 Task: Check the percentage active listings of front patio in the last 5 years.
Action: Mouse moved to (817, 189)
Screenshot: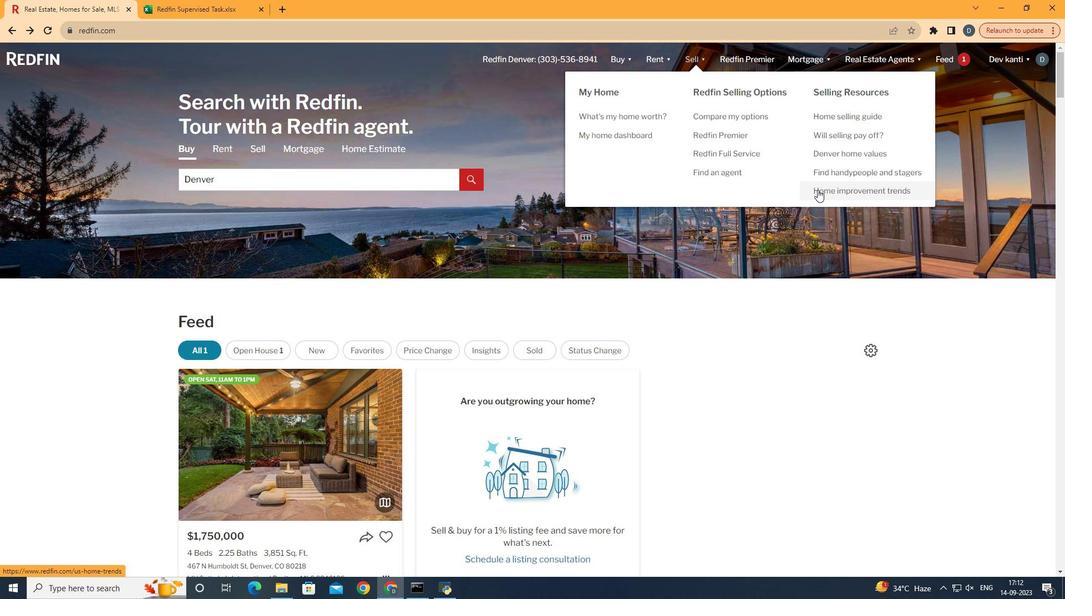 
Action: Mouse pressed left at (817, 189)
Screenshot: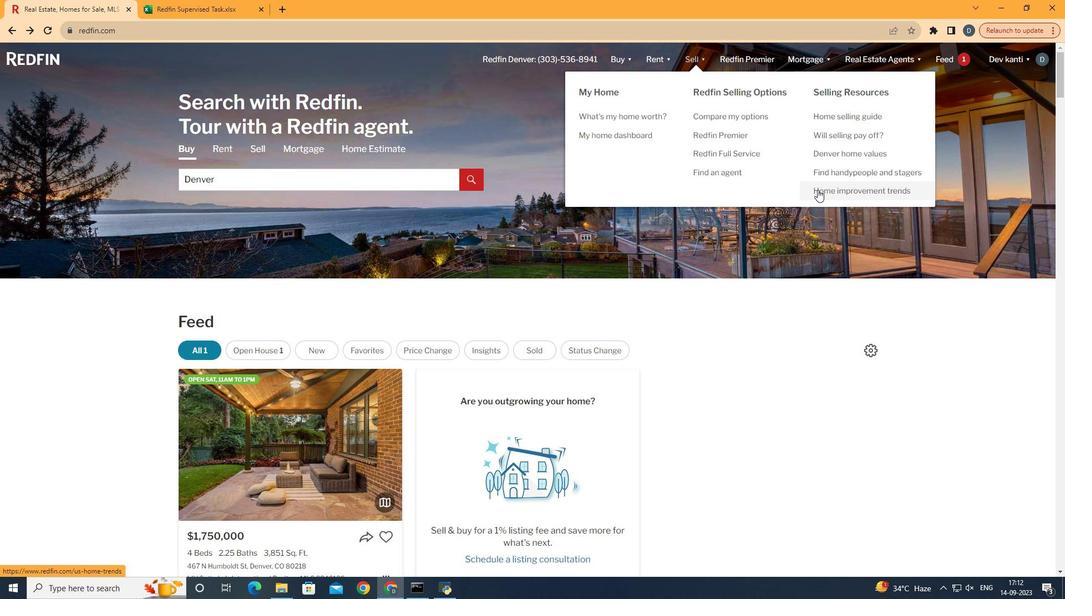 
Action: Mouse moved to (279, 212)
Screenshot: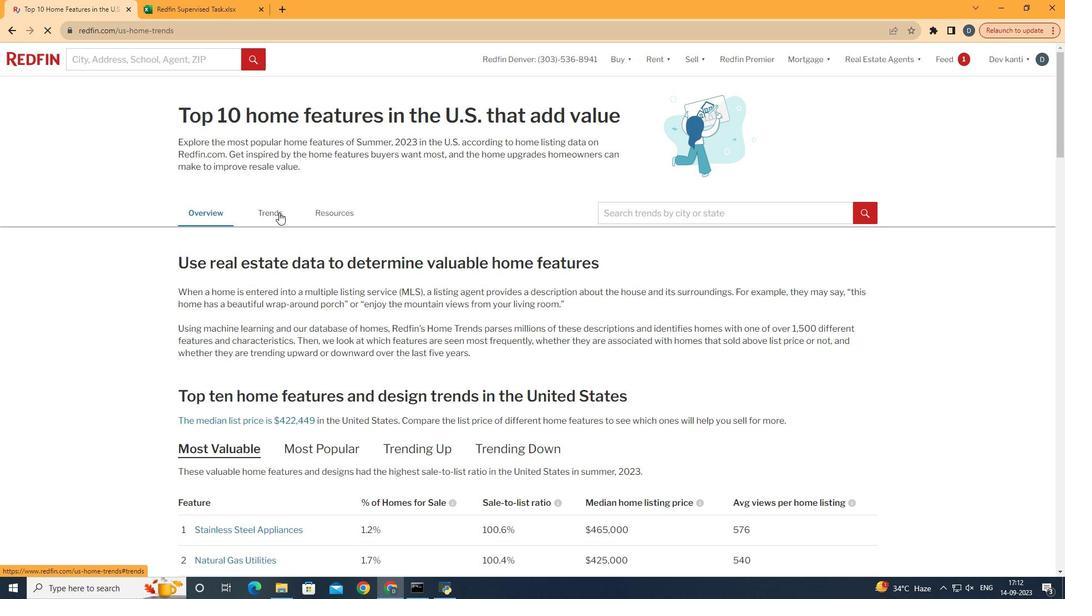 
Action: Mouse pressed left at (279, 212)
Screenshot: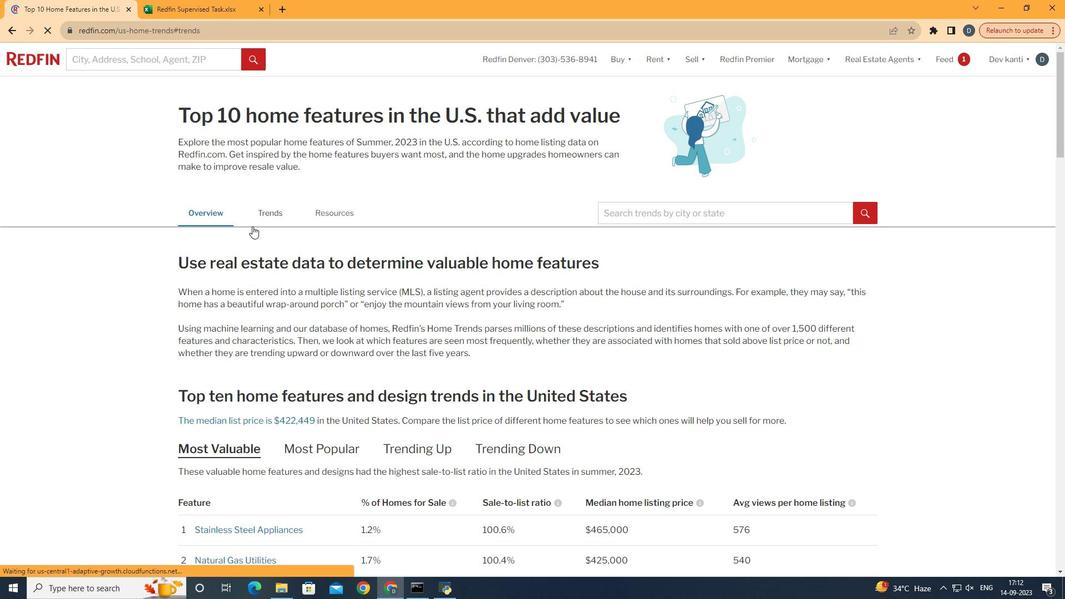 
Action: Mouse moved to (370, 326)
Screenshot: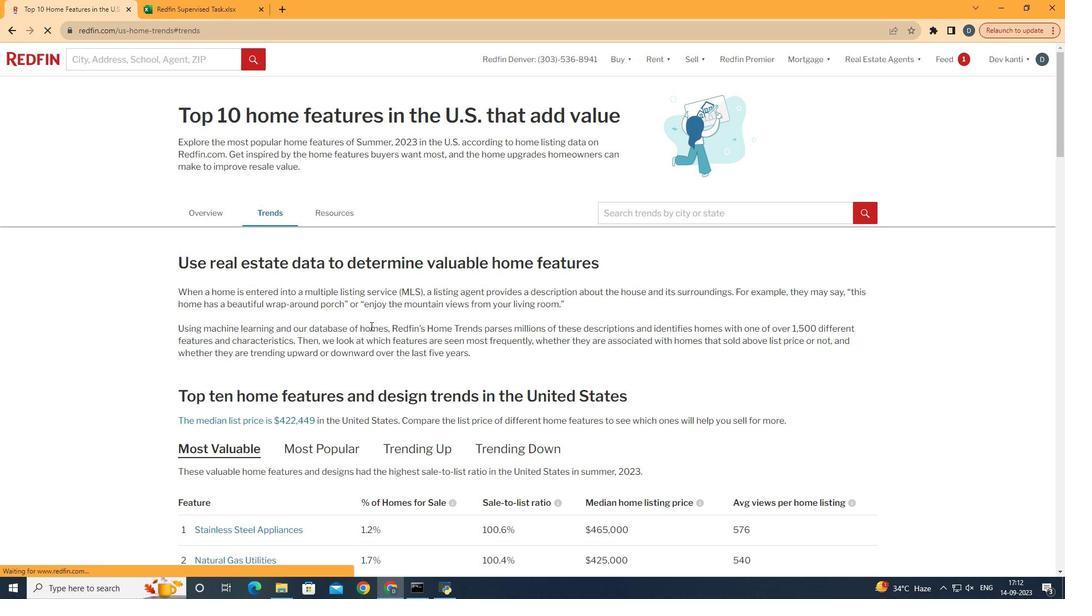 
Action: Mouse scrolled (370, 325) with delta (0, 0)
Screenshot: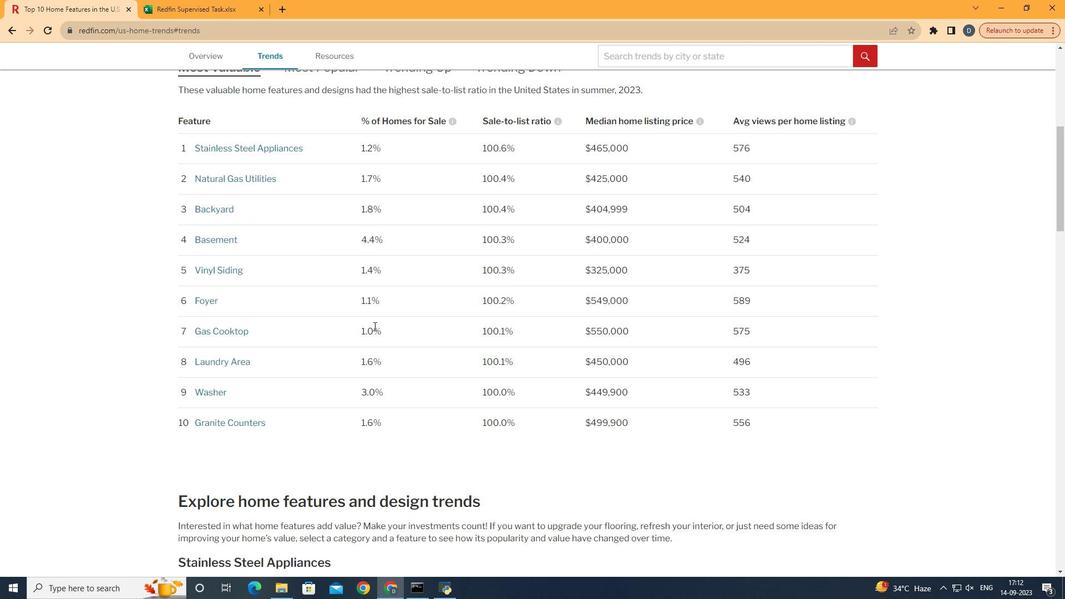 
Action: Mouse scrolled (370, 325) with delta (0, 0)
Screenshot: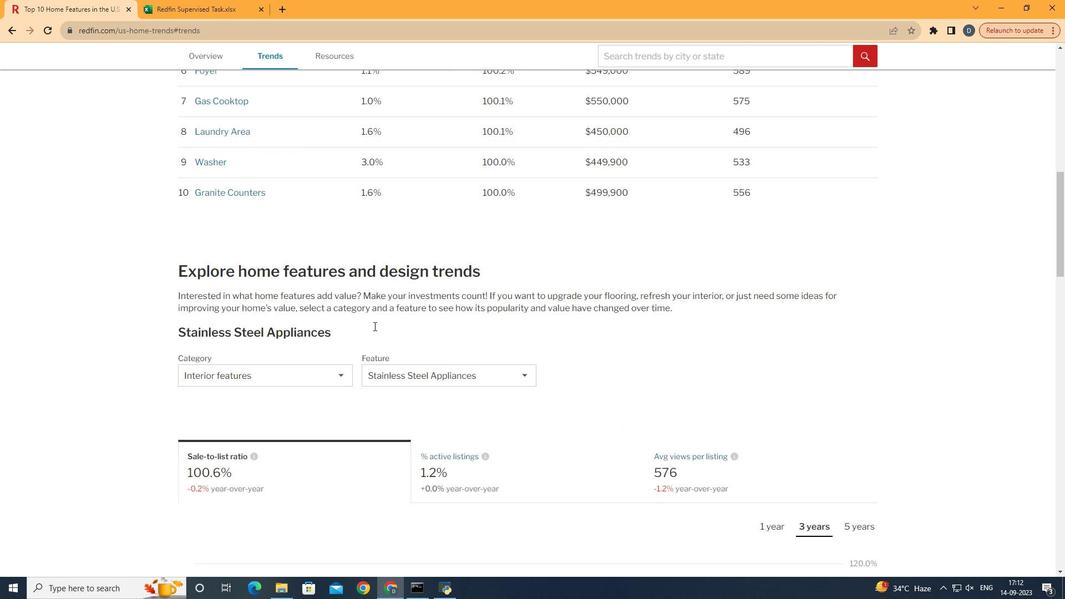 
Action: Mouse scrolled (370, 325) with delta (0, 0)
Screenshot: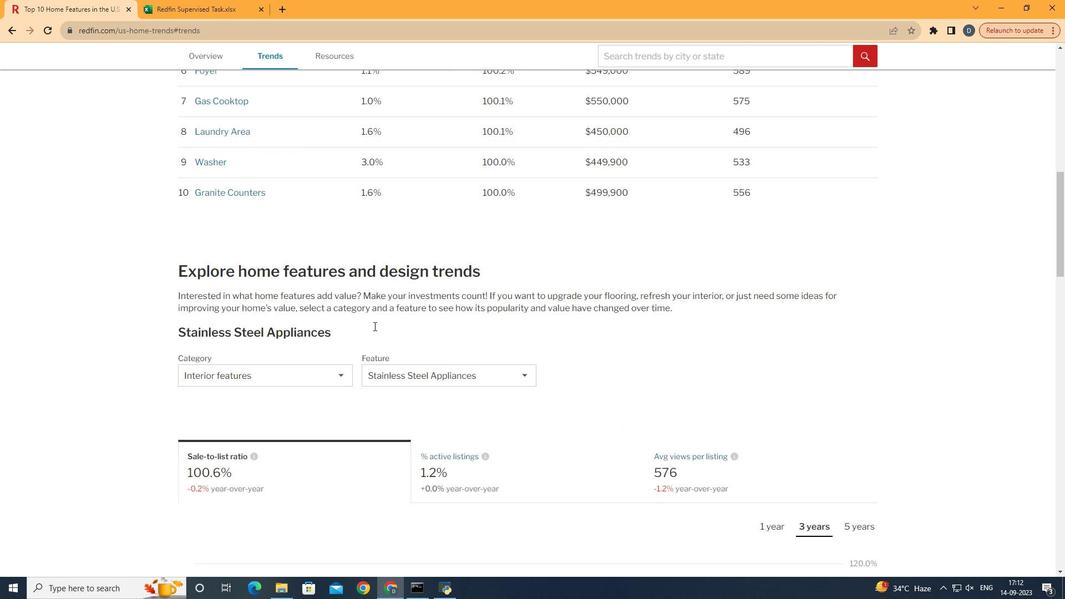
Action: Mouse scrolled (370, 325) with delta (0, 0)
Screenshot: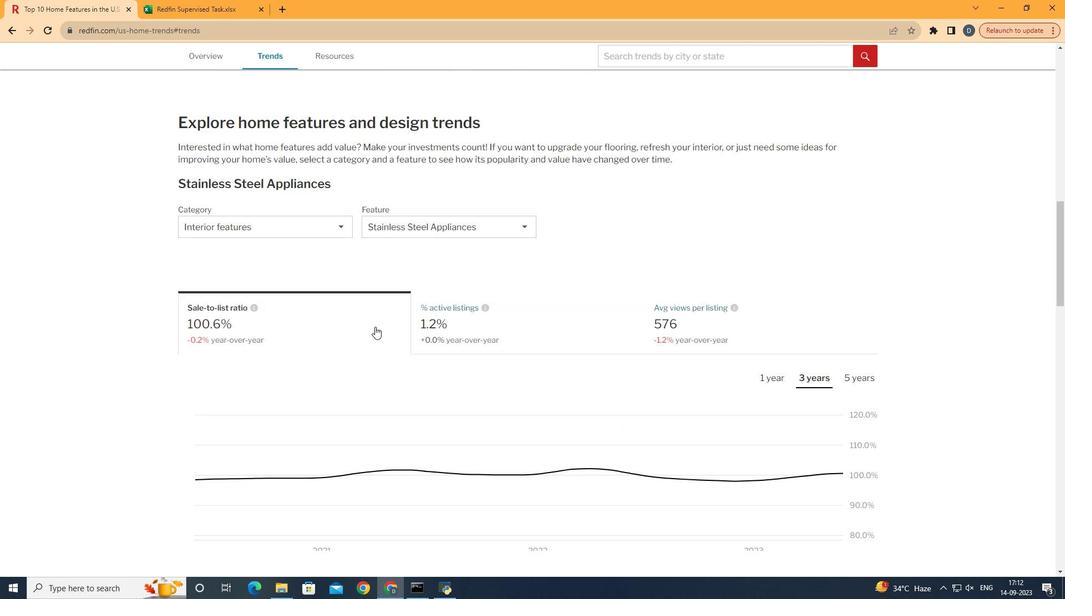 
Action: Mouse moved to (371, 326)
Screenshot: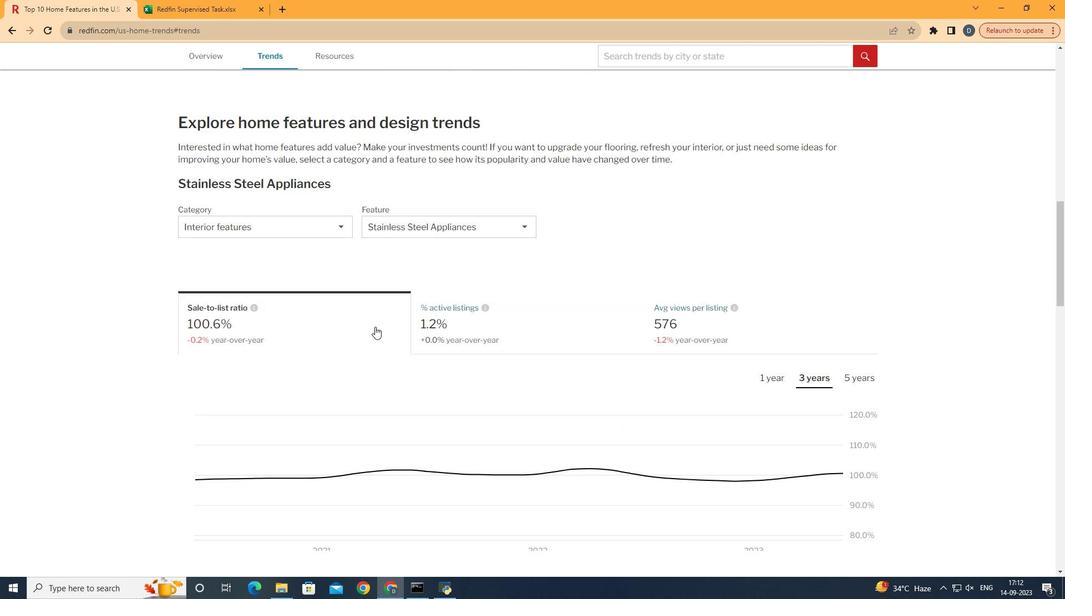 
Action: Mouse scrolled (371, 325) with delta (0, 0)
Screenshot: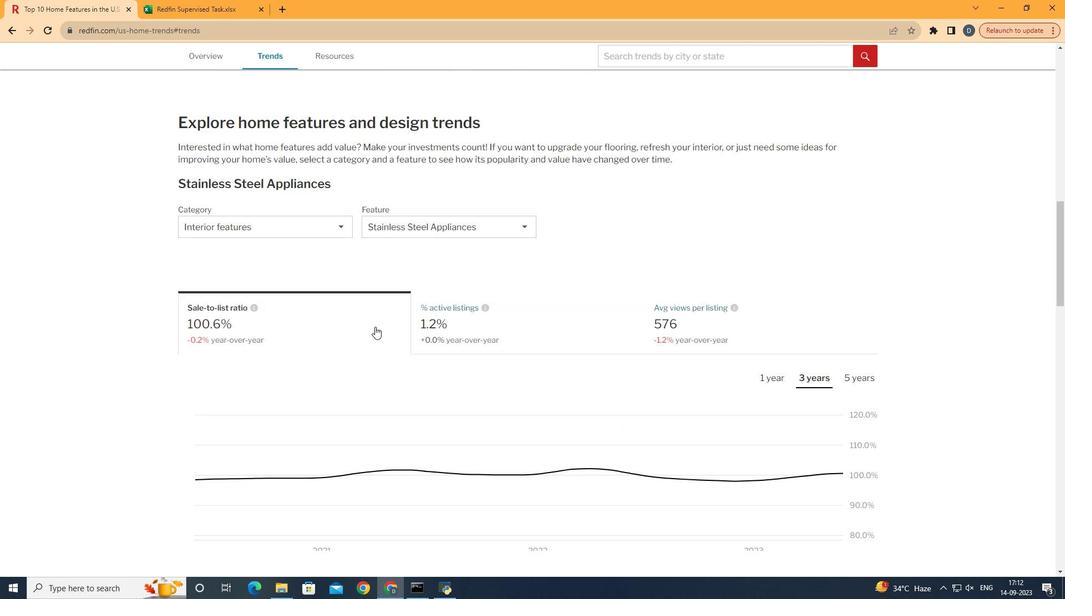 
Action: Mouse moved to (372, 326)
Screenshot: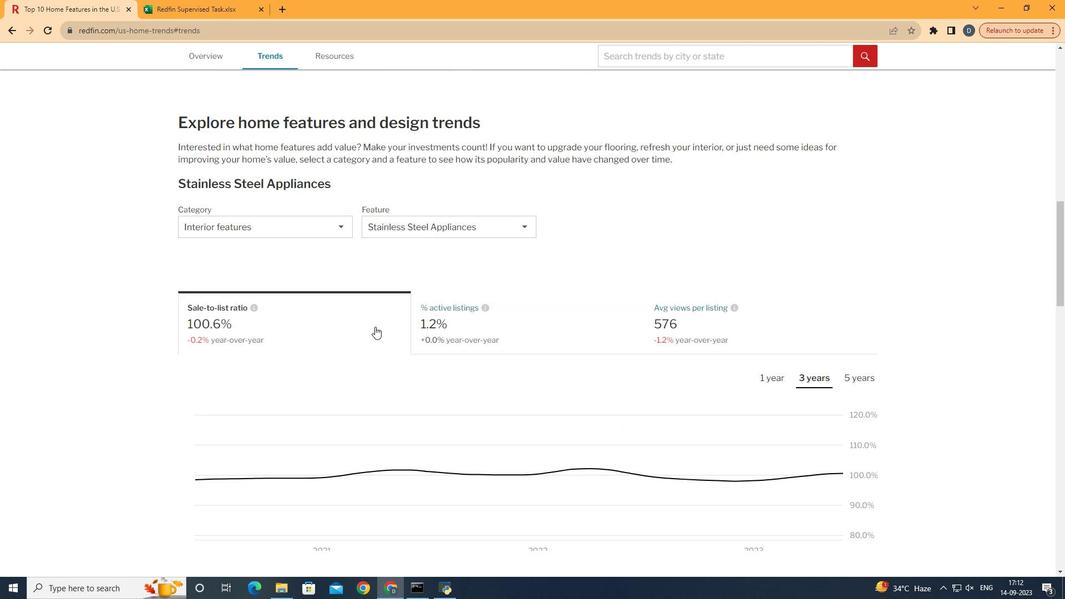 
Action: Mouse scrolled (372, 325) with delta (0, 0)
Screenshot: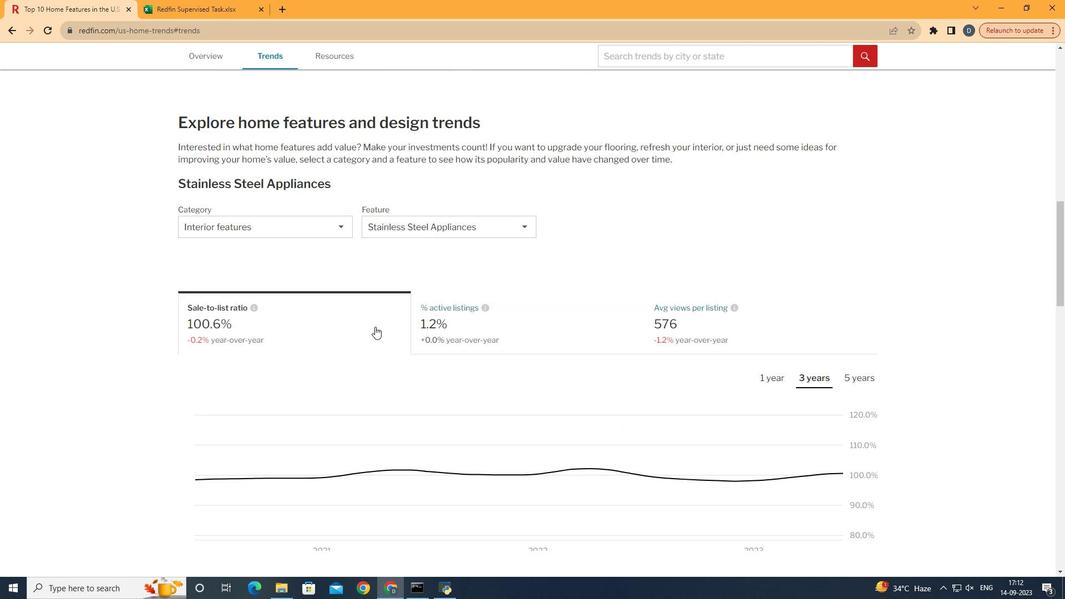 
Action: Mouse moved to (374, 326)
Screenshot: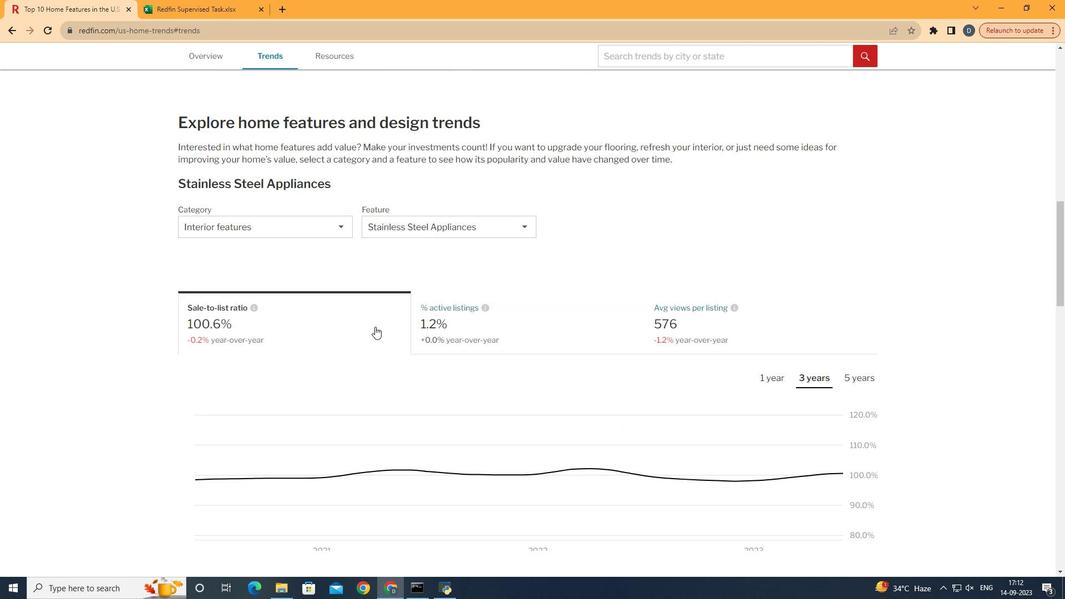 
Action: Mouse scrolled (374, 325) with delta (0, 0)
Screenshot: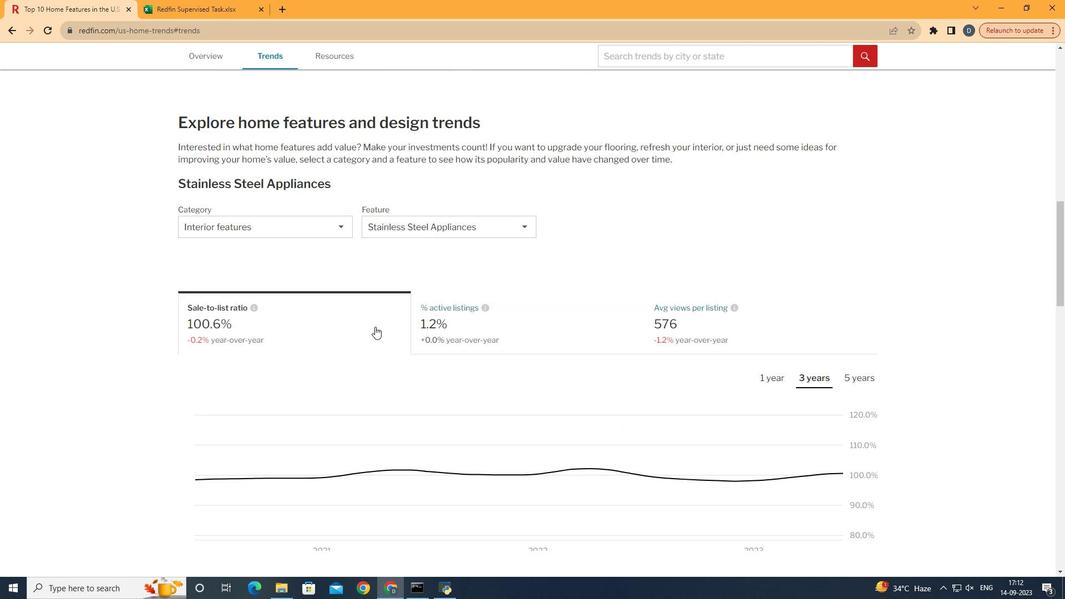 
Action: Mouse scrolled (374, 325) with delta (0, 0)
Screenshot: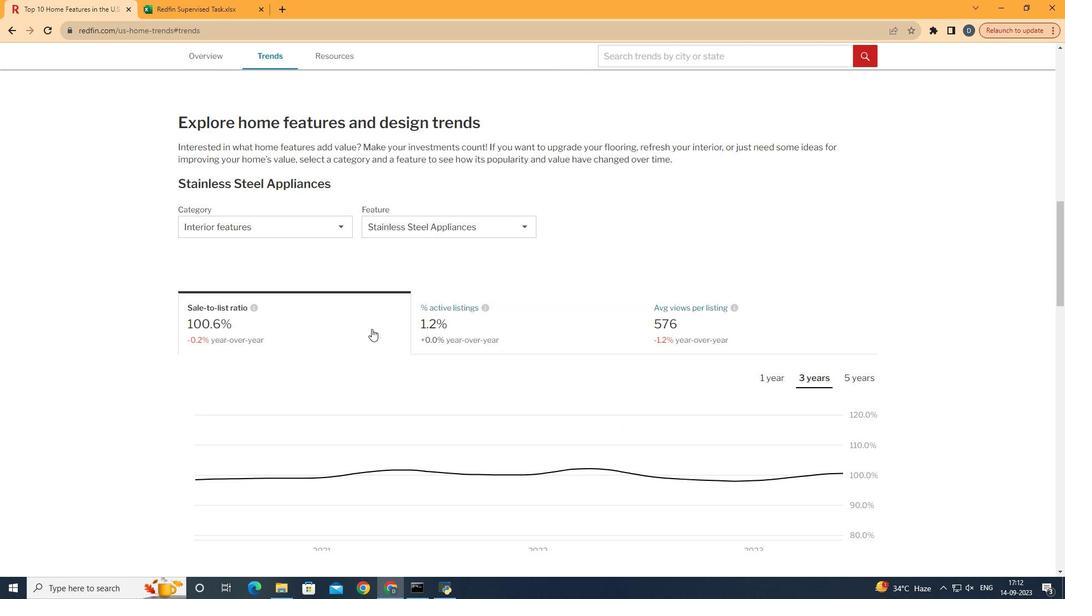 
Action: Mouse moved to (298, 231)
Screenshot: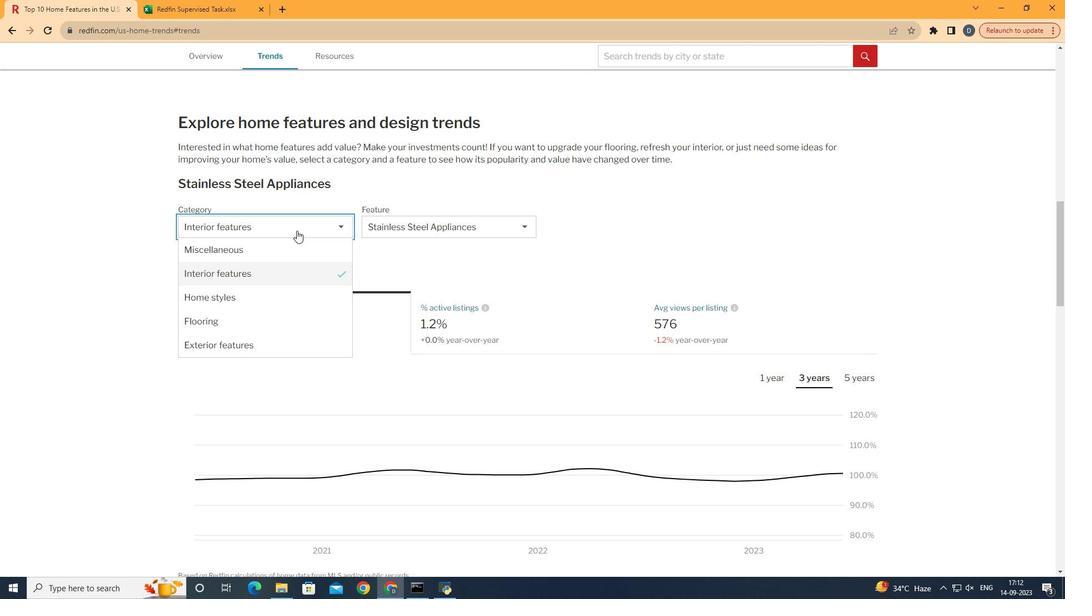 
Action: Mouse pressed left at (298, 231)
Screenshot: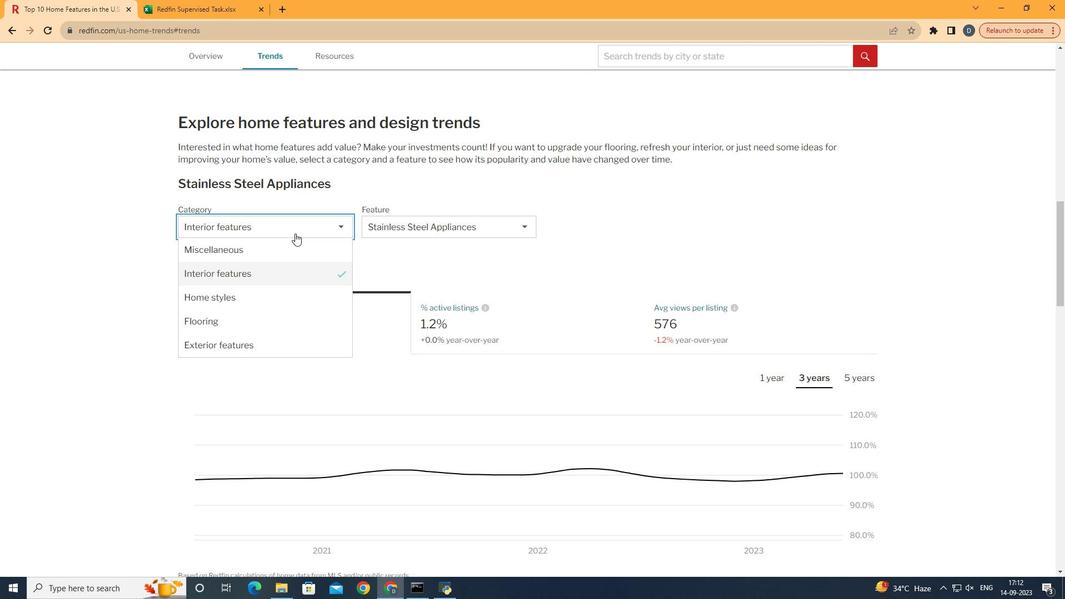 
Action: Mouse moved to (295, 339)
Screenshot: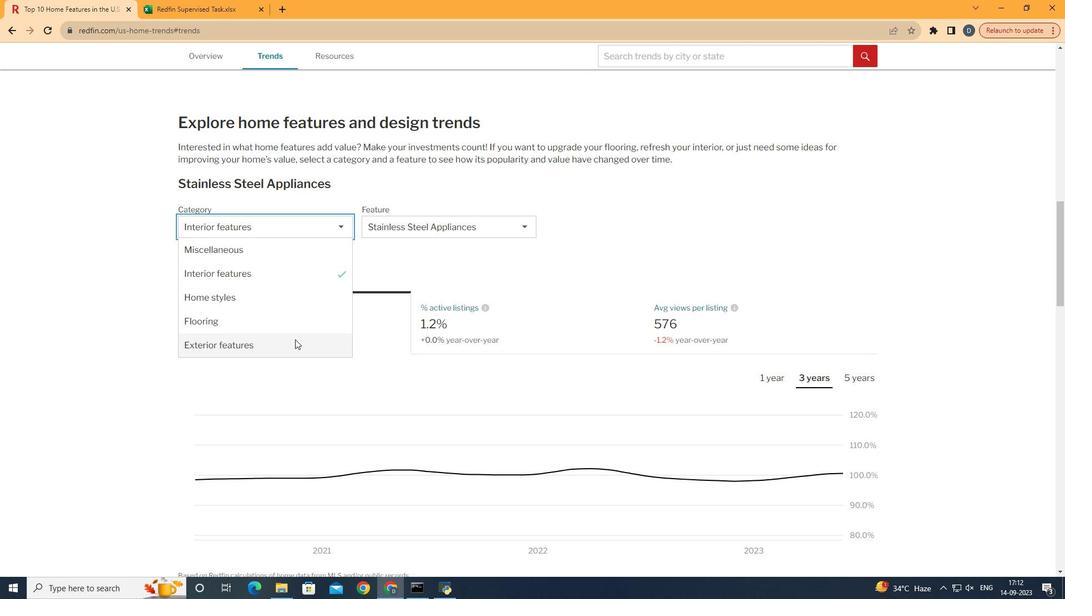 
Action: Mouse pressed left at (295, 339)
Screenshot: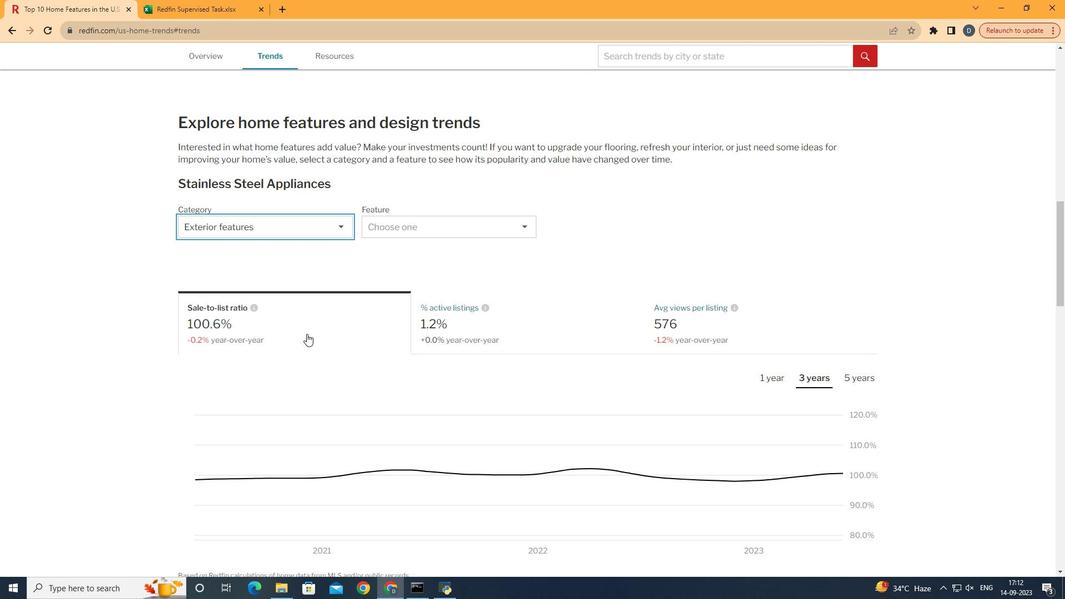 
Action: Mouse moved to (453, 237)
Screenshot: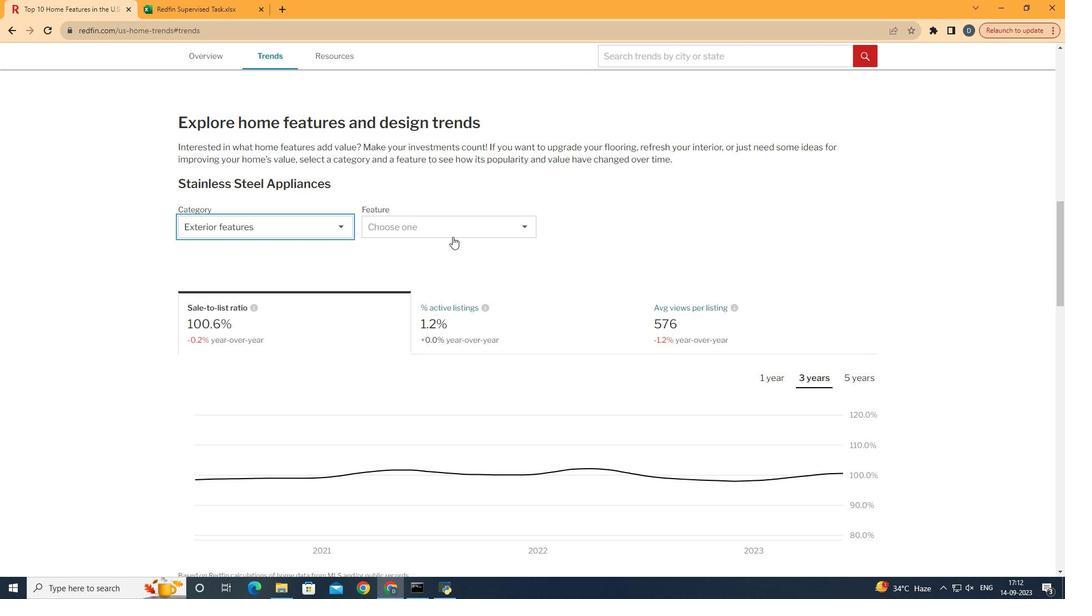 
Action: Mouse pressed left at (453, 237)
Screenshot: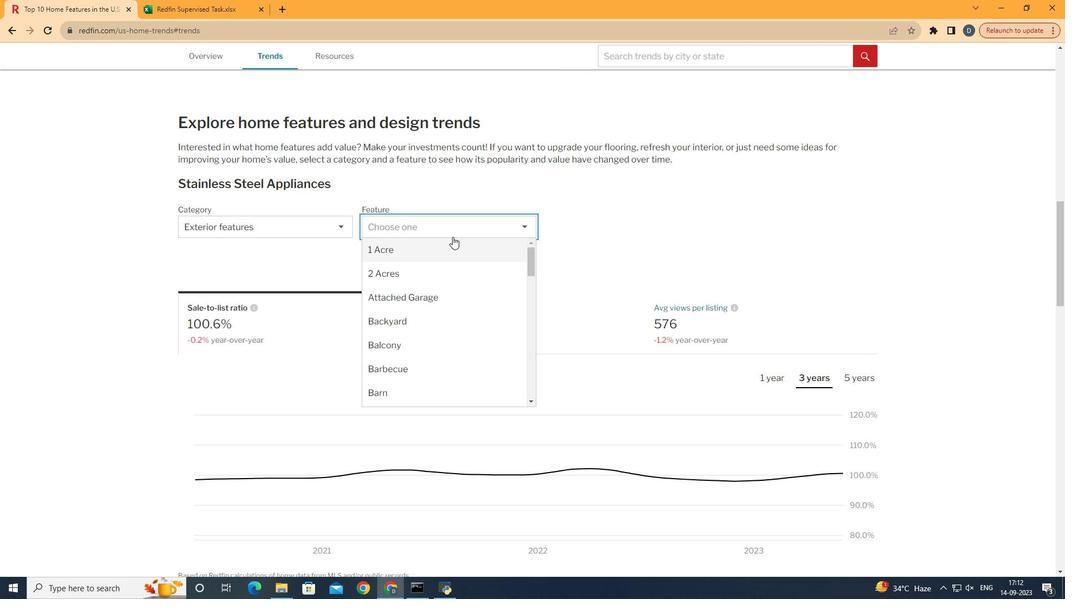 
Action: Mouse moved to (446, 317)
Screenshot: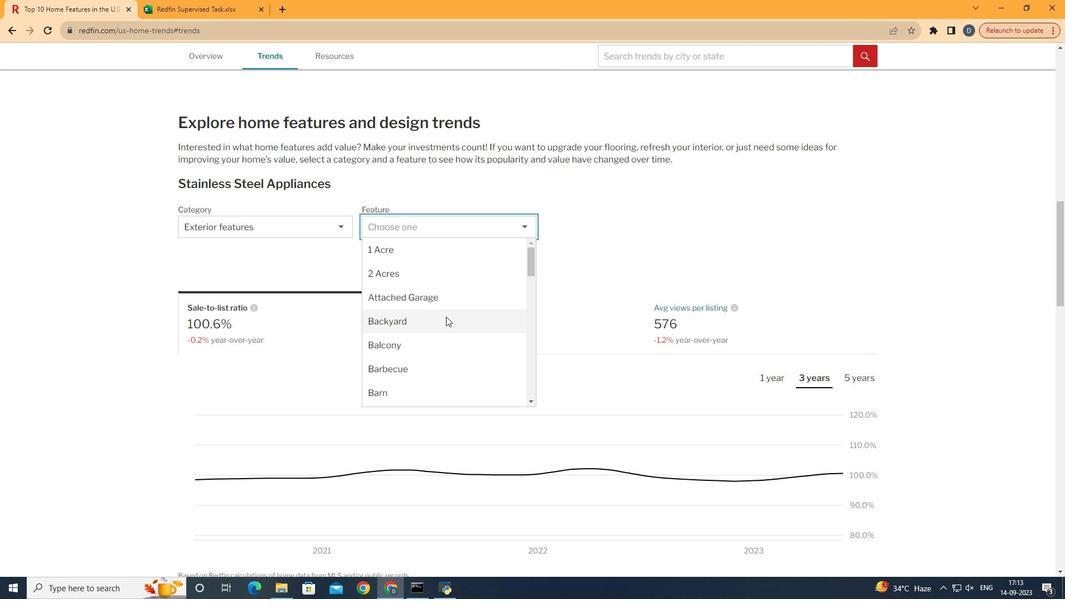 
Action: Mouse scrolled (446, 316) with delta (0, 0)
Screenshot: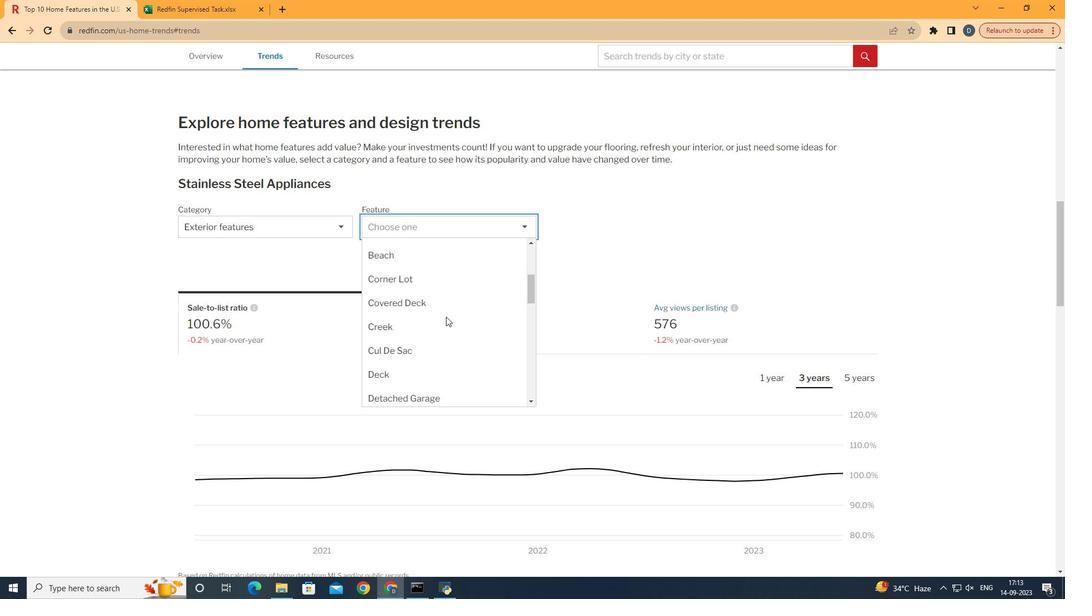 
Action: Mouse scrolled (446, 316) with delta (0, 0)
Screenshot: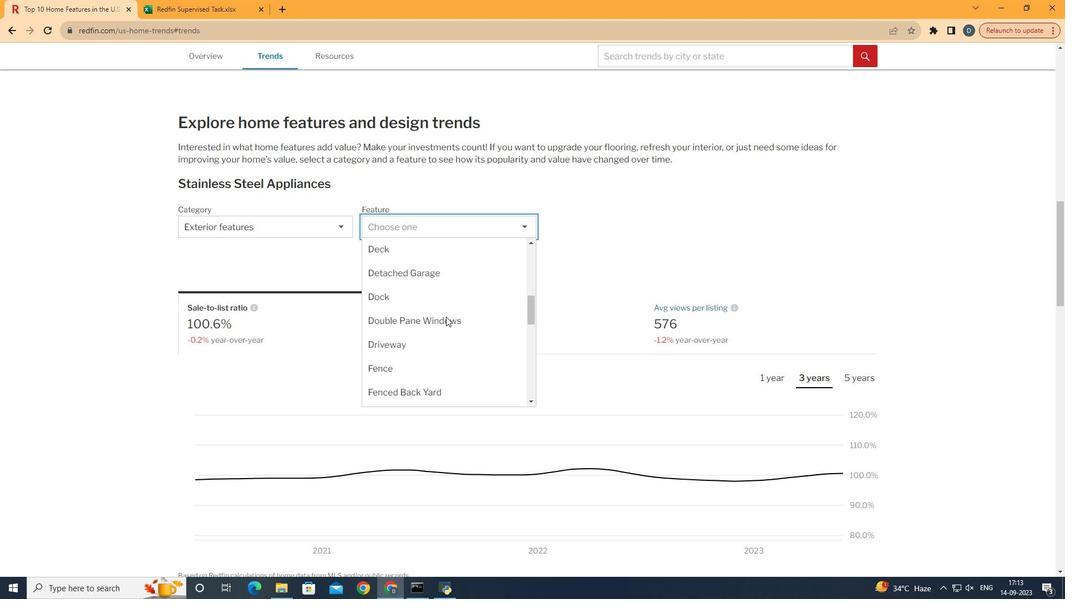 
Action: Mouse scrolled (446, 316) with delta (0, 0)
Screenshot: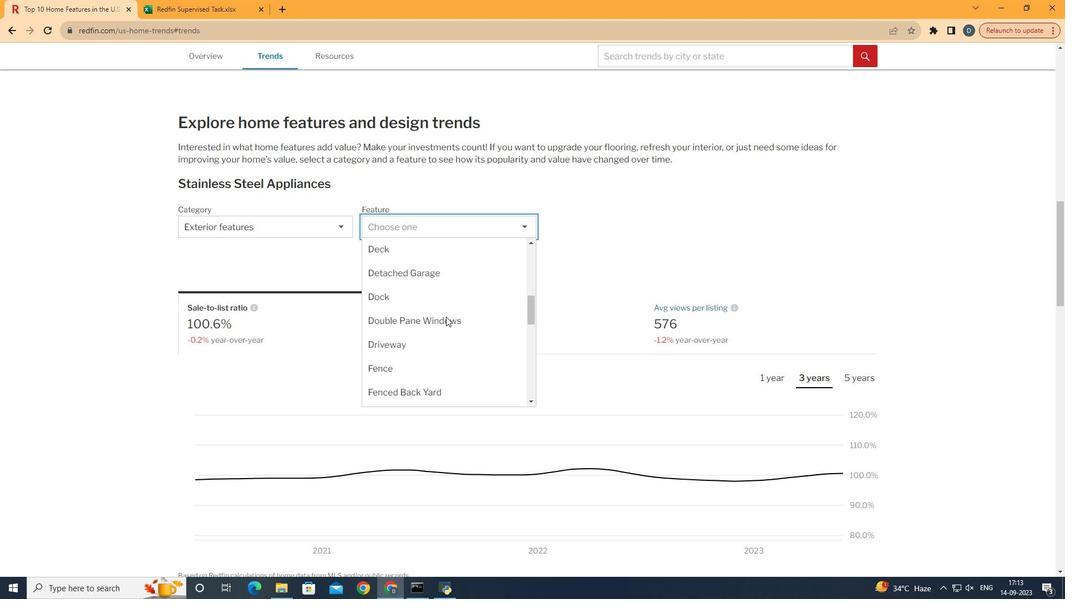 
Action: Mouse scrolled (446, 316) with delta (0, 0)
Screenshot: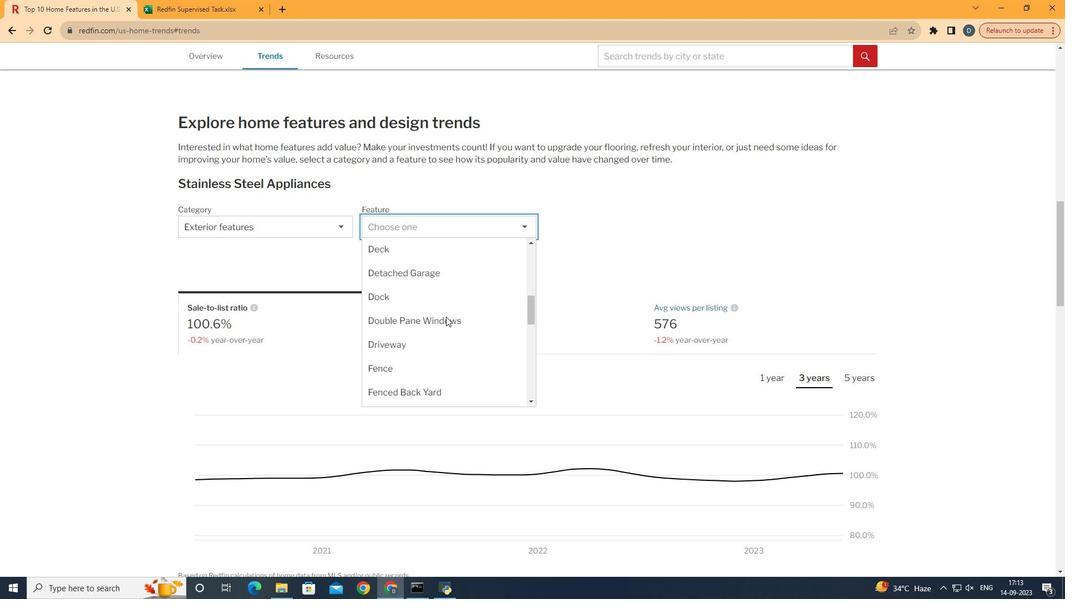 
Action: Mouse scrolled (446, 316) with delta (0, 0)
Screenshot: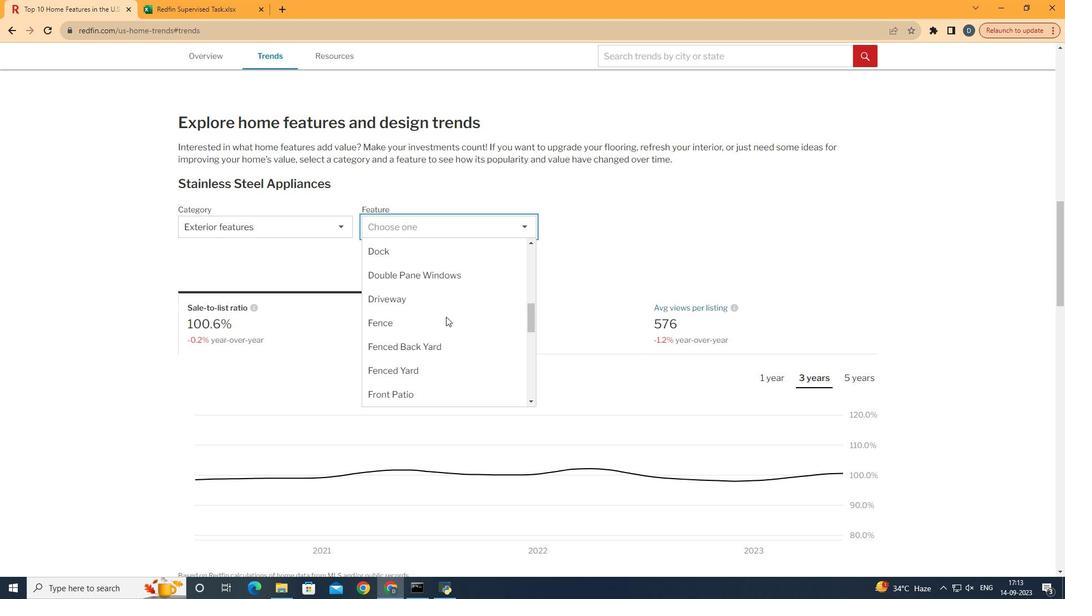 
Action: Mouse scrolled (446, 316) with delta (0, 0)
Screenshot: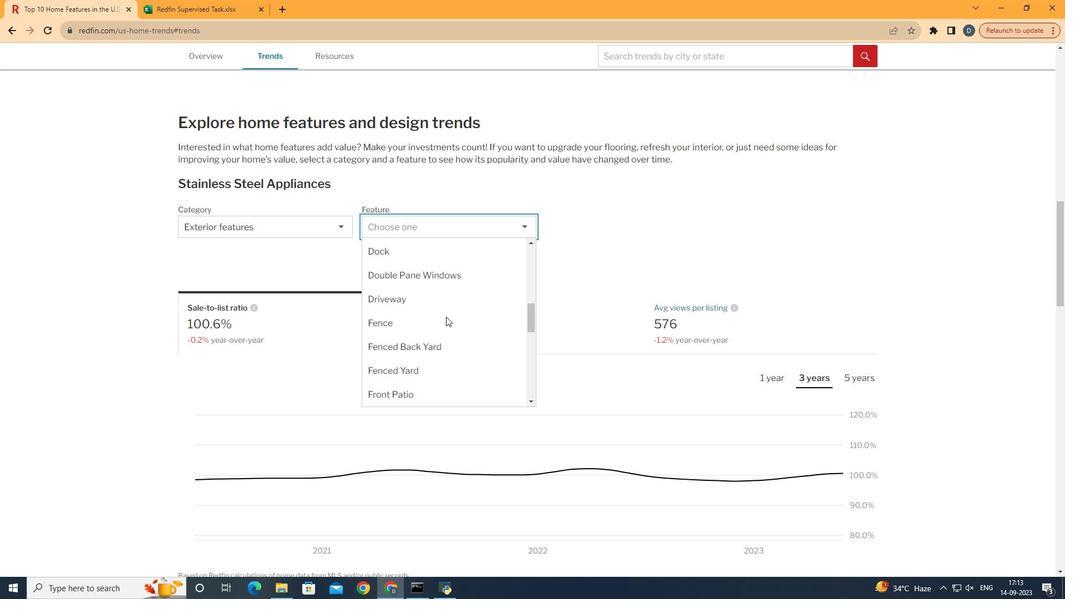 
Action: Mouse moved to (450, 297)
Screenshot: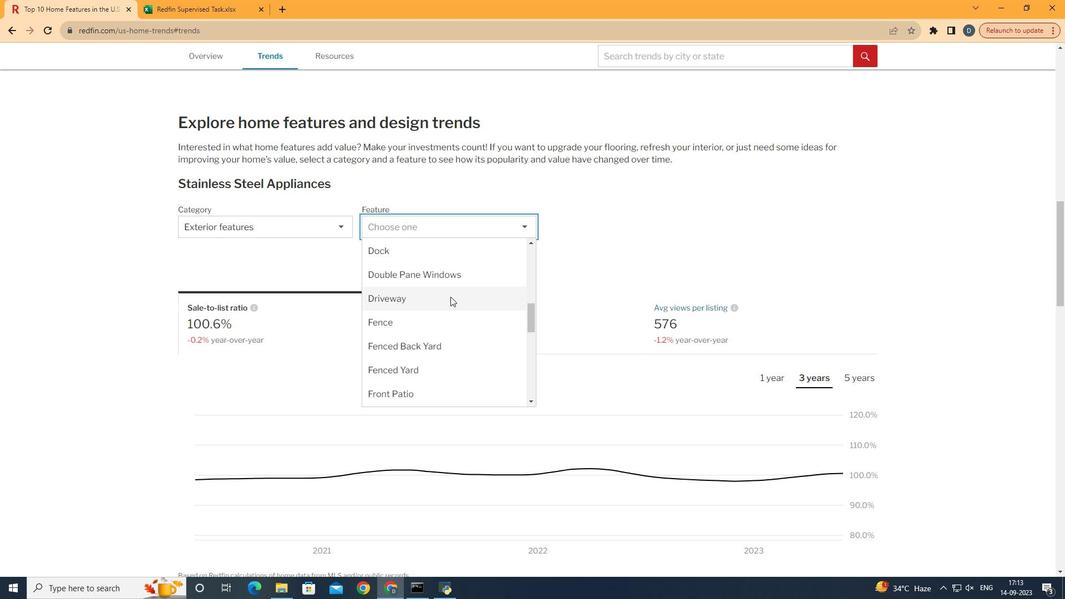 
Action: Mouse scrolled (450, 296) with delta (0, 0)
Screenshot: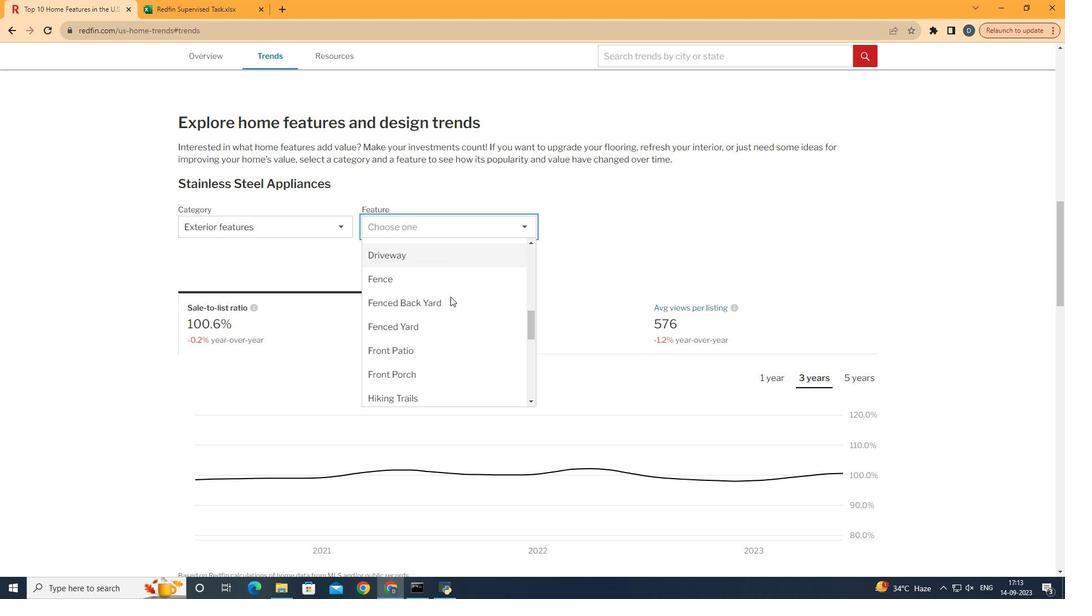 
Action: Mouse moved to (446, 336)
Screenshot: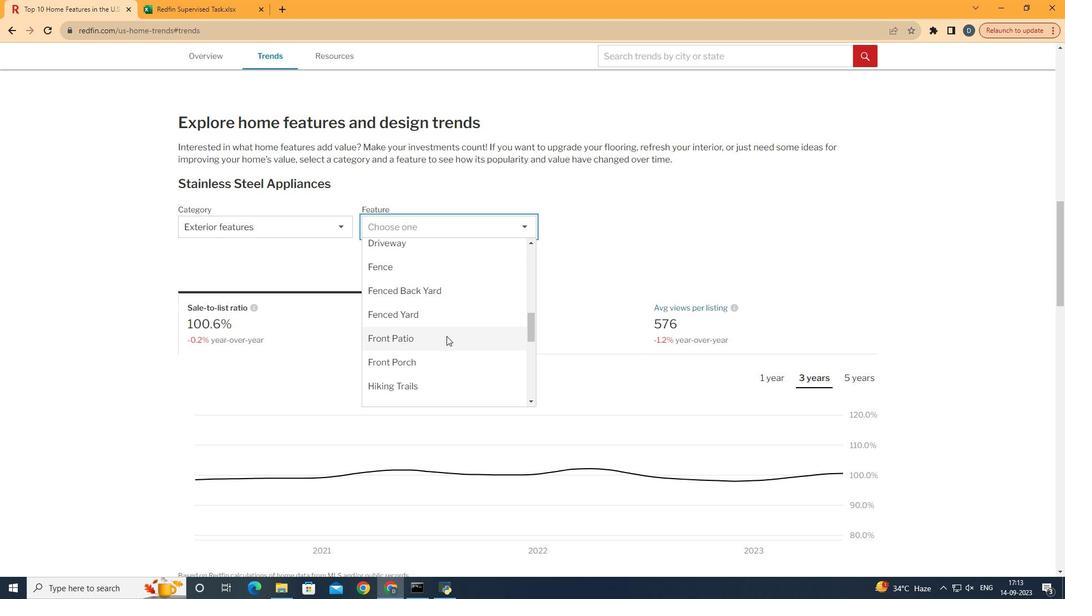 
Action: Mouse pressed left at (446, 336)
Screenshot: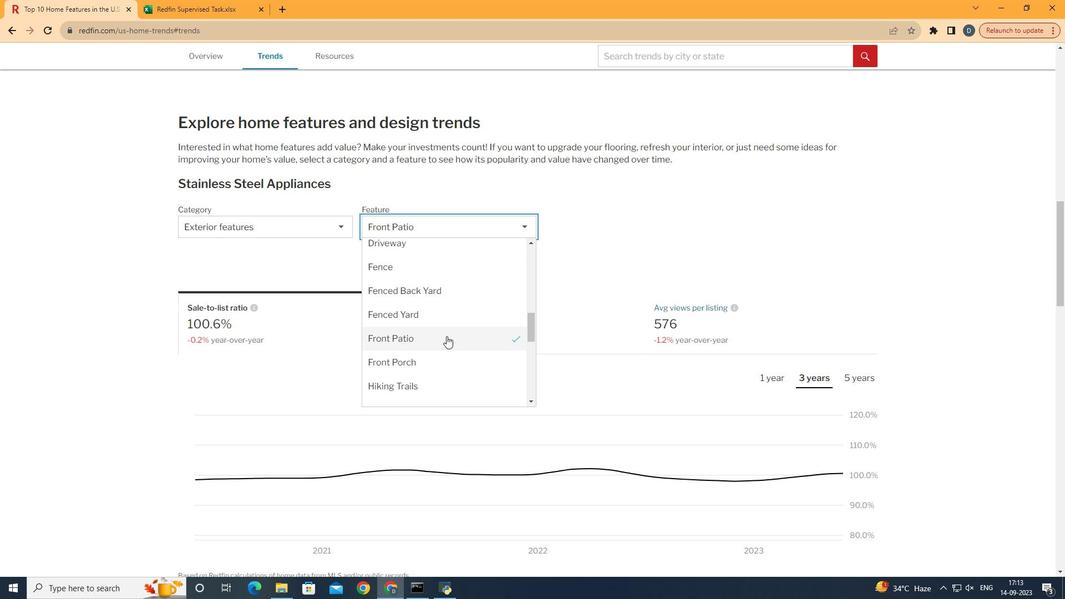 
Action: Mouse moved to (573, 254)
Screenshot: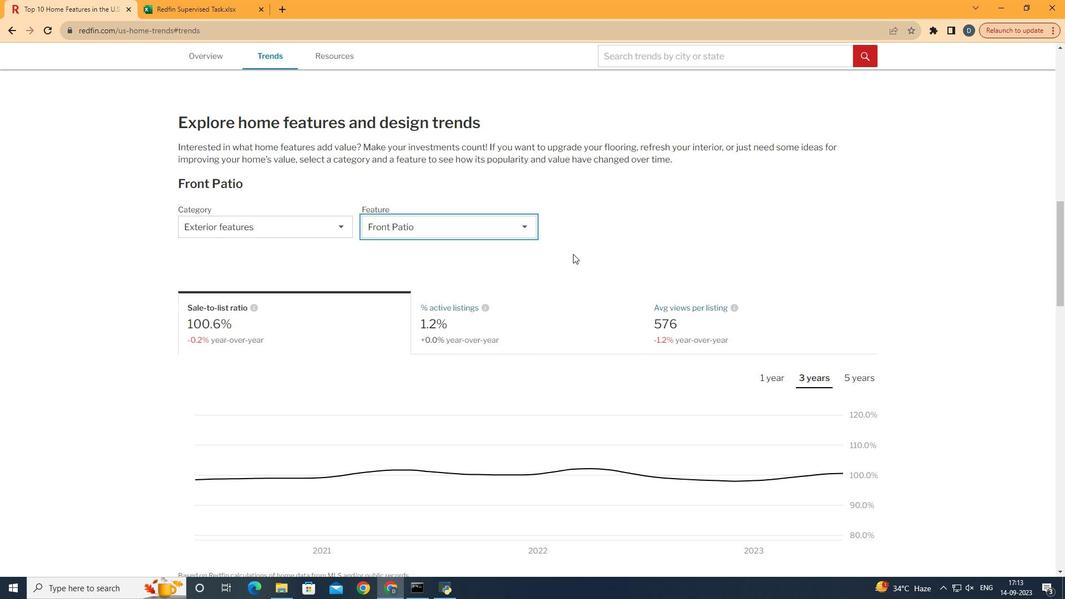 
Action: Mouse scrolled (573, 253) with delta (0, 0)
Screenshot: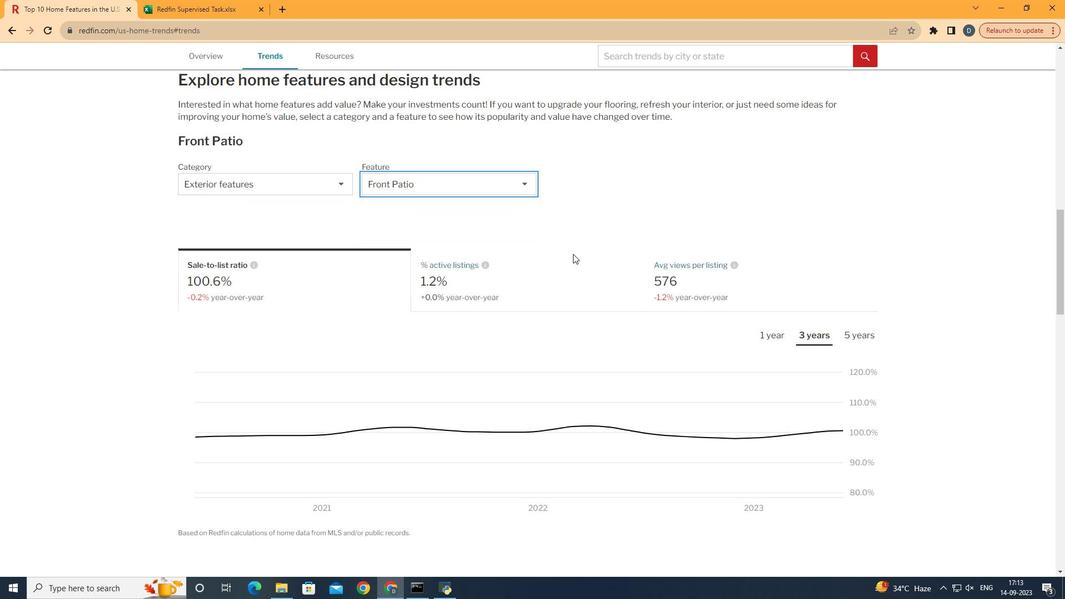 
Action: Mouse moved to (516, 268)
Screenshot: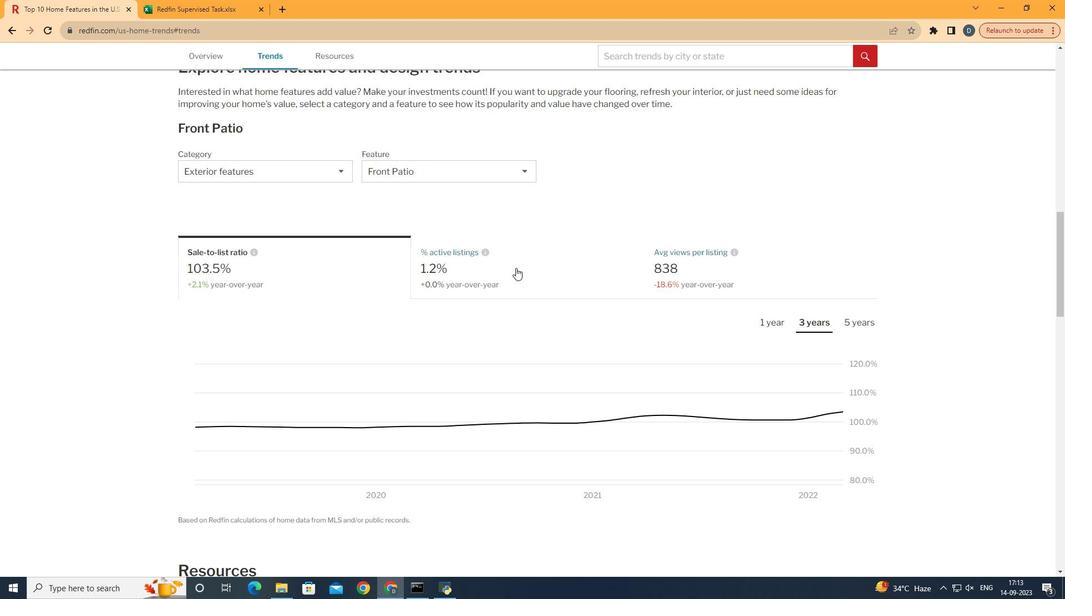 
Action: Mouse pressed left at (516, 268)
Screenshot: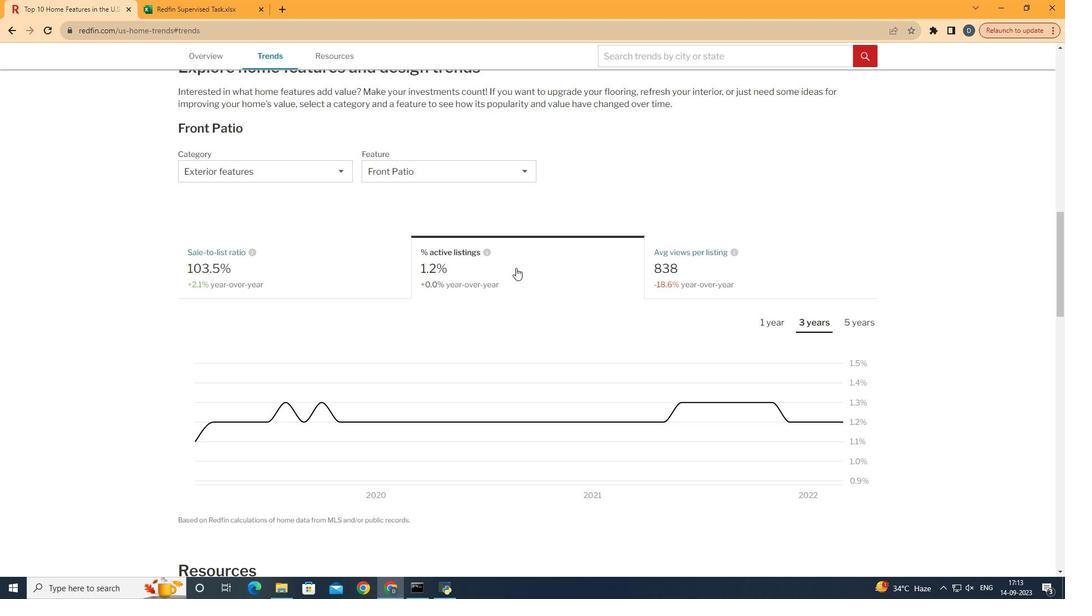 
Action: Mouse moved to (856, 319)
Screenshot: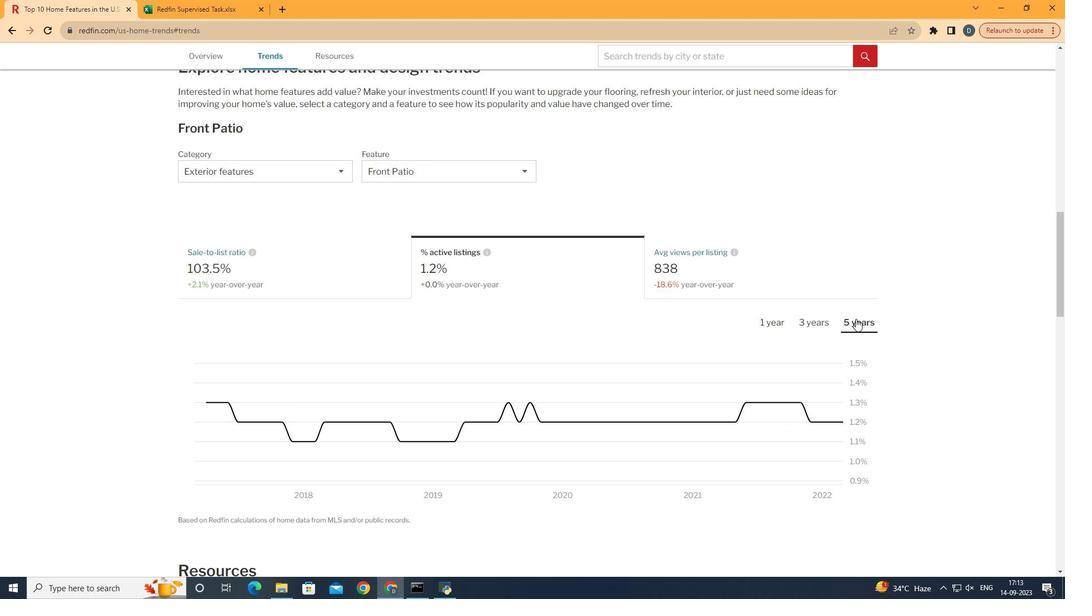 
Action: Mouse pressed left at (856, 319)
Screenshot: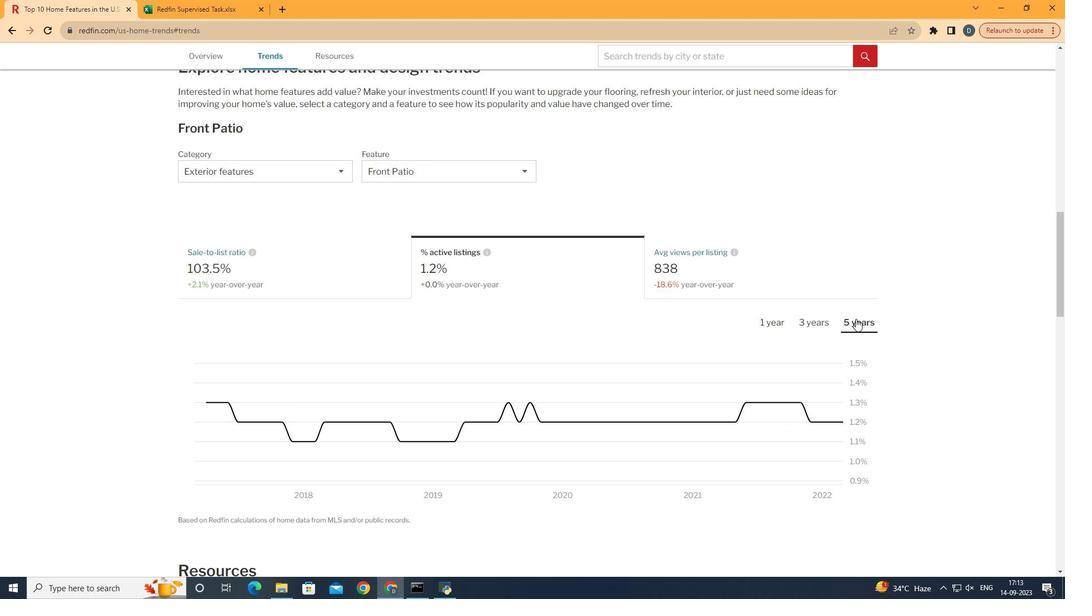 
